 Task: Create Card User Experience Review in Board Data Visualization Platforms and Tools to Workspace Cybersecurity Services. Create Card Nutrition Conference Review in Board Product Marketing Plan Development to Workspace Cybersecurity Services. Create Card User Interface Review in Board Customer Feedback and Insight Collection and Analysis to Workspace Cybersecurity Services
Action: Mouse moved to (997, 515)
Screenshot: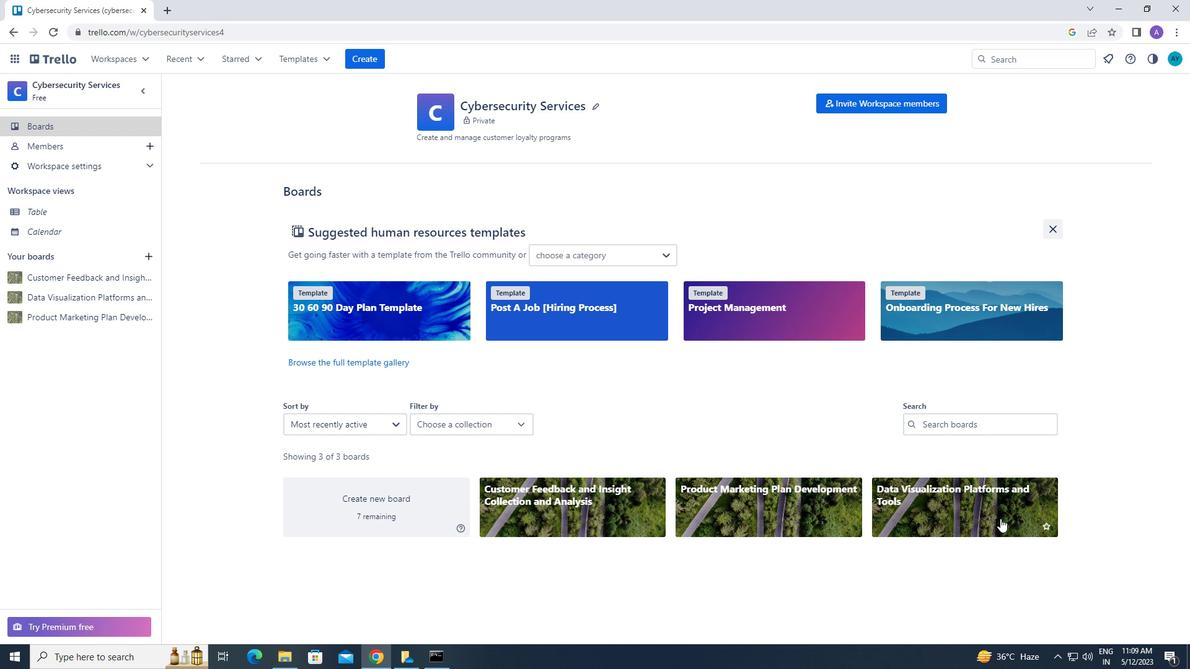 
Action: Mouse pressed left at (997, 515)
Screenshot: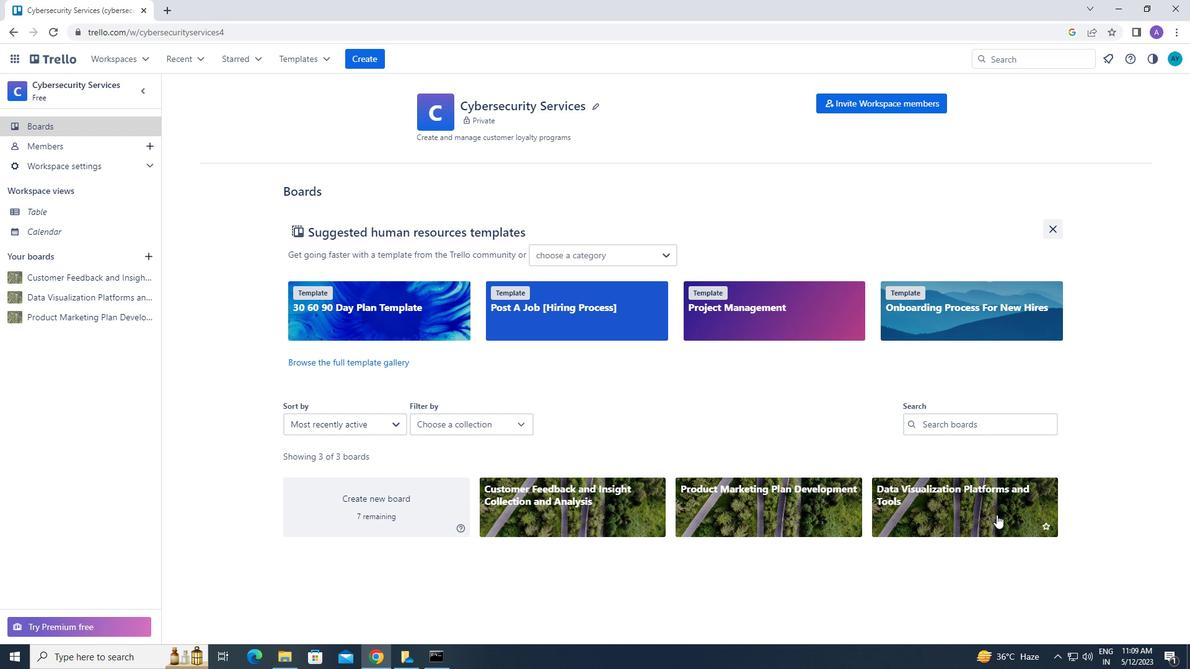 
Action: Mouse moved to (246, 155)
Screenshot: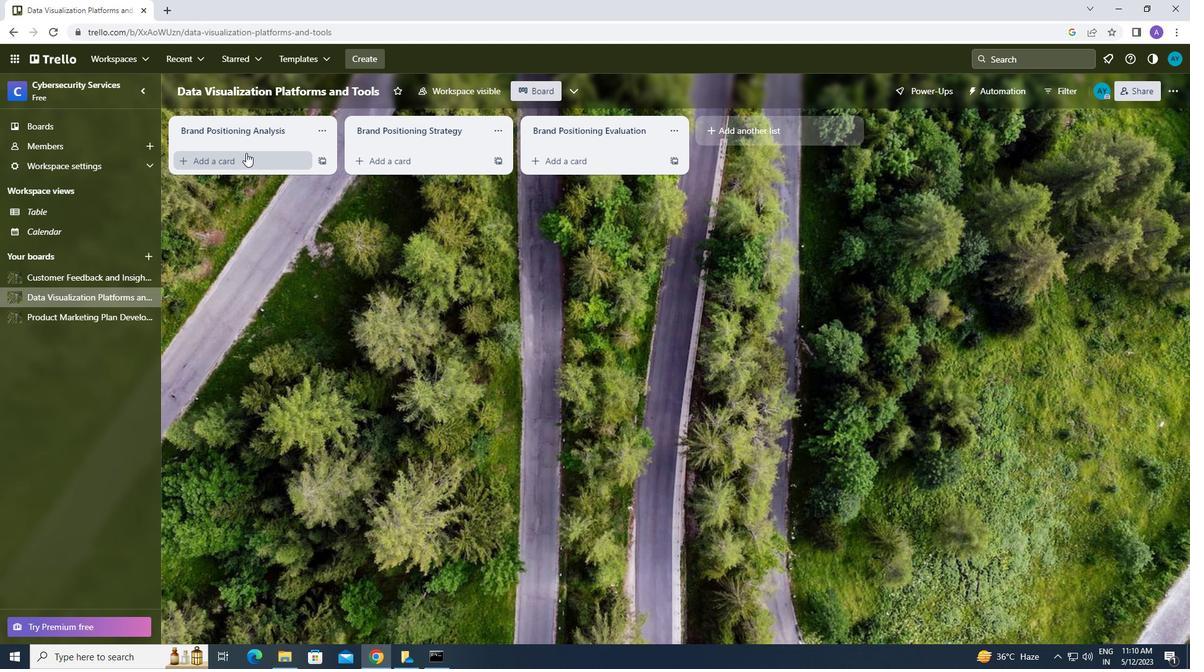 
Action: Mouse pressed left at (246, 155)
Screenshot: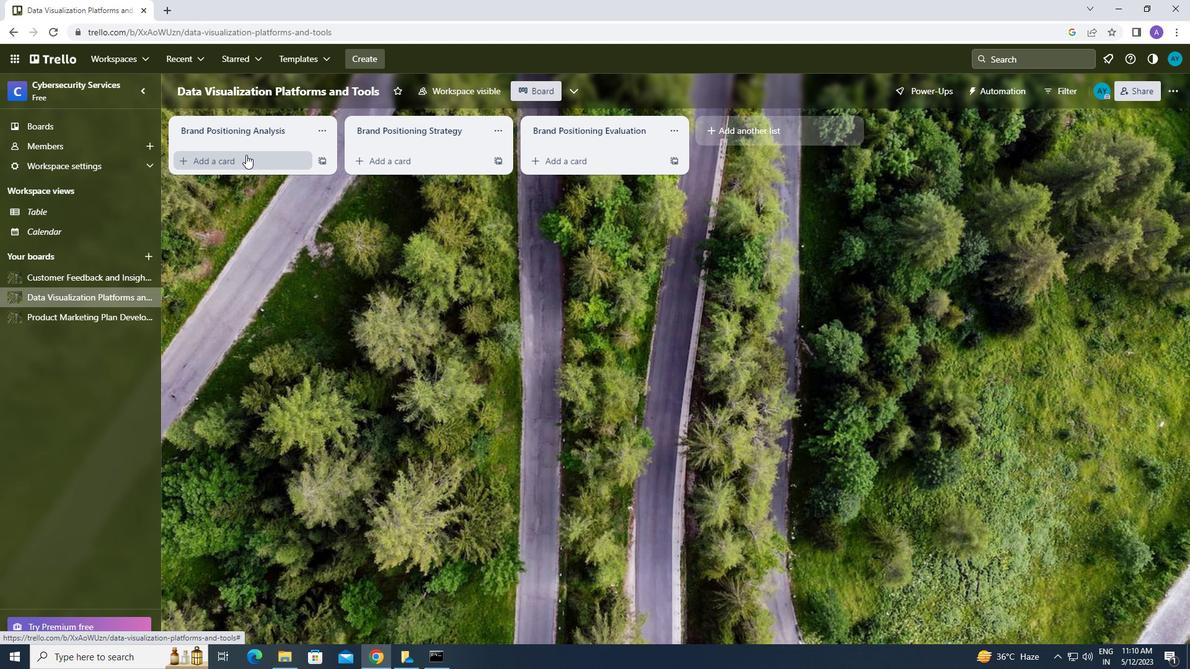 
Action: Key pressed <Key.caps_lock>u<Key.backspace><Key.caps_lock>u<Key.caps_lock>ser<Key.space><Key.caps_lock>e<Key.caps_lock>xperience<Key.space><Key.caps_lock>r<Key.caps_lock>
Screenshot: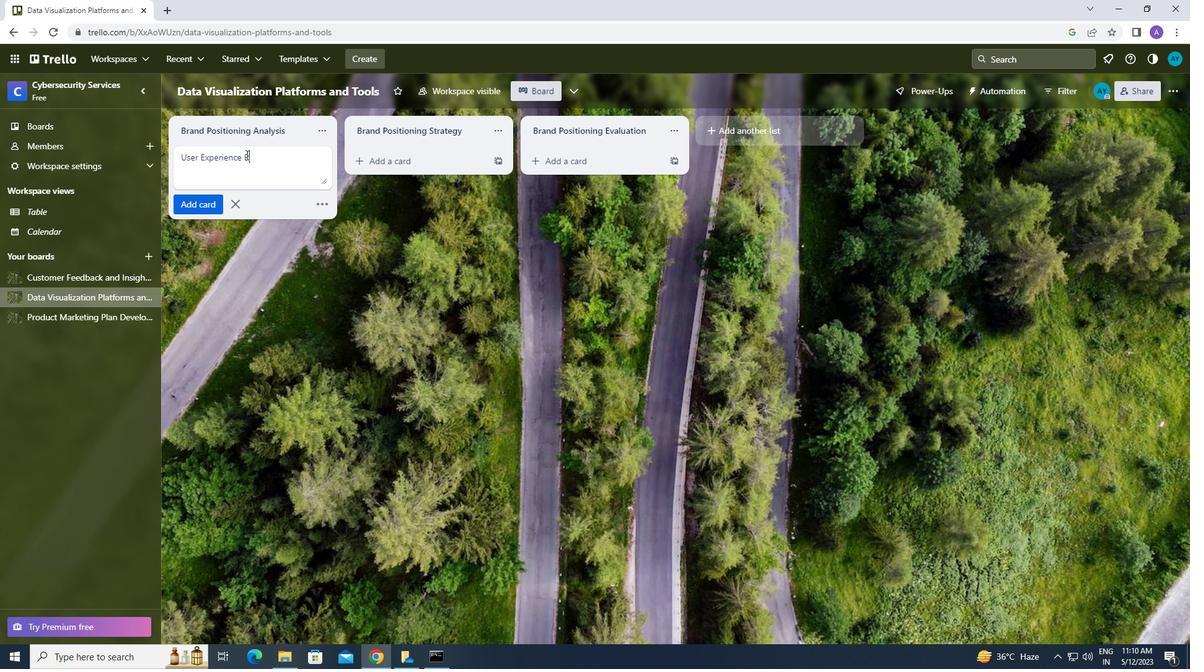 
Action: Mouse moved to (335, 149)
Screenshot: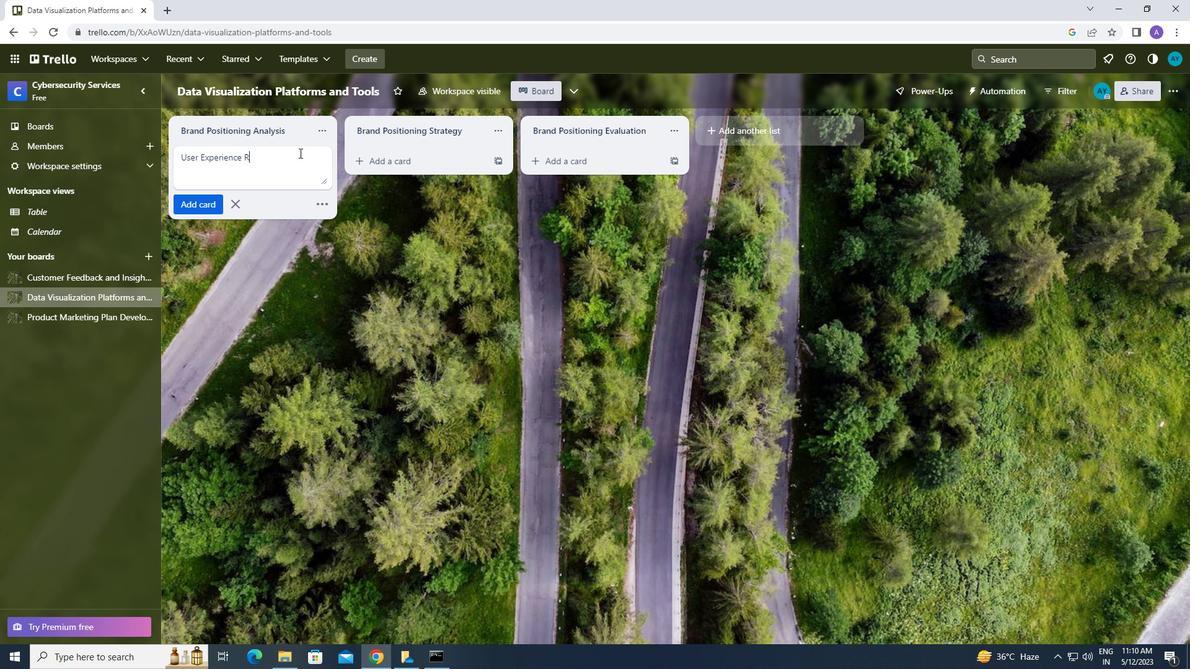 
Action: Key pressed eview<Key.enter>
Screenshot: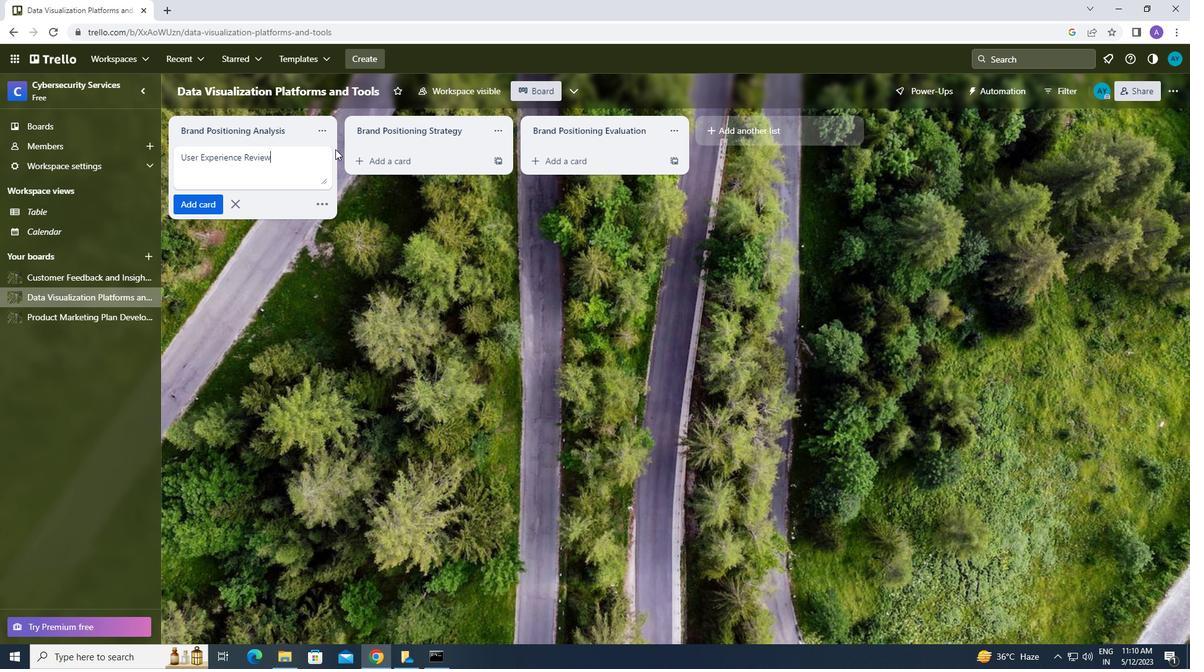 
Action: Mouse moved to (112, 49)
Screenshot: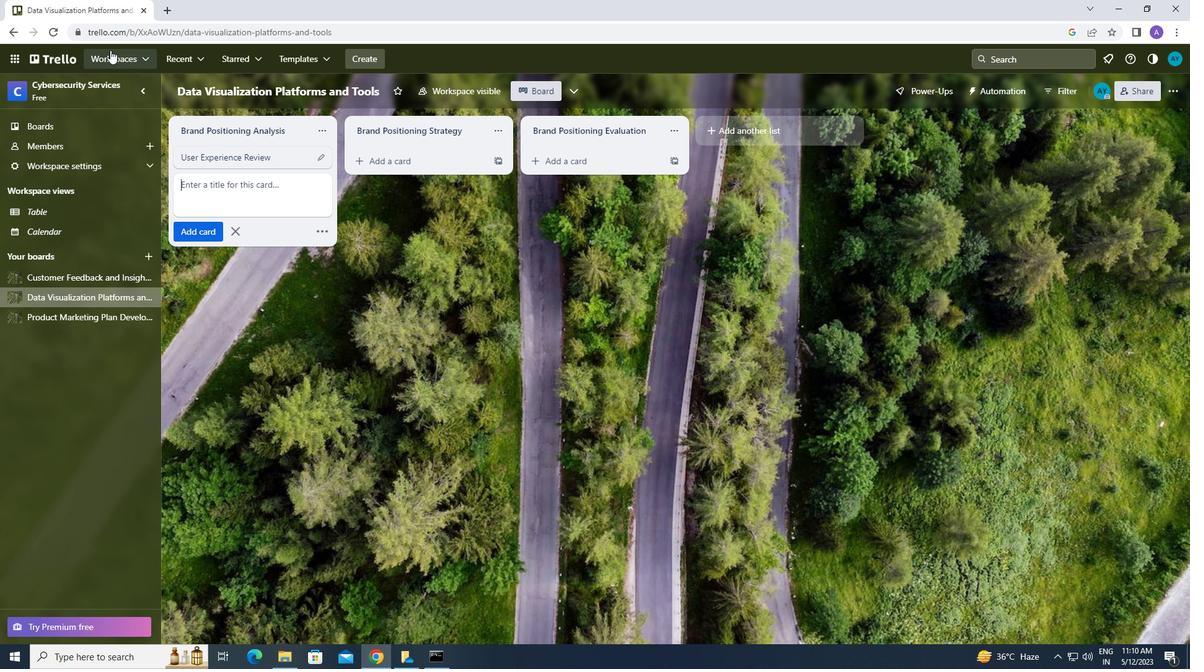 
Action: Mouse pressed left at (112, 49)
Screenshot: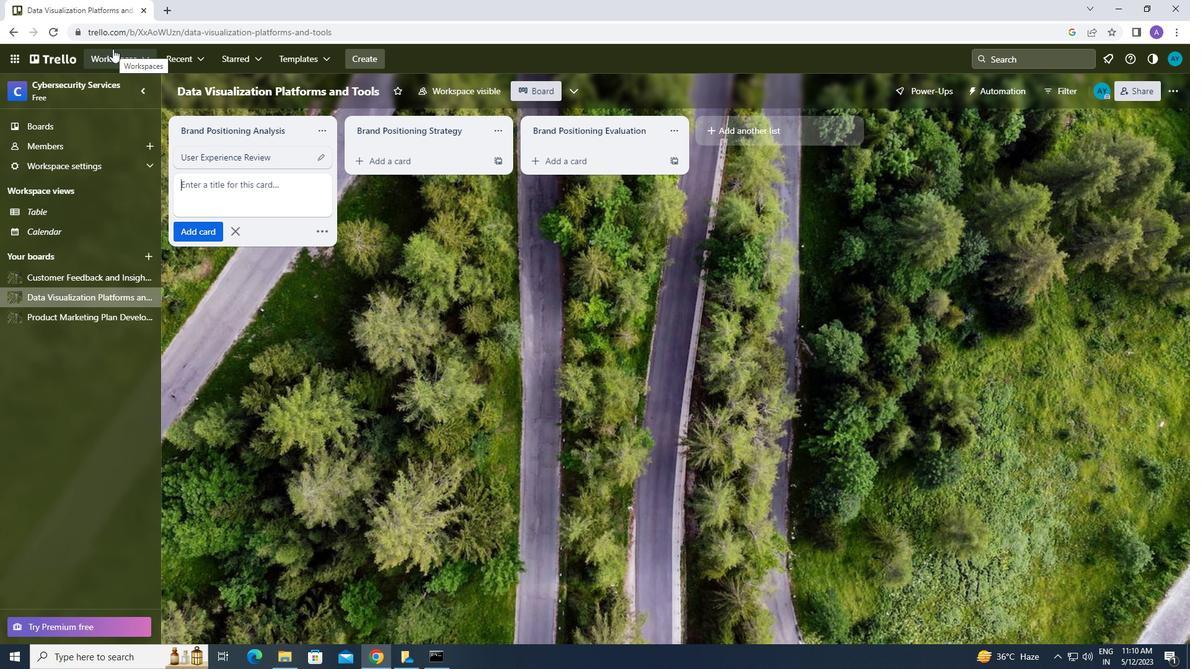 
Action: Mouse moved to (166, 233)
Screenshot: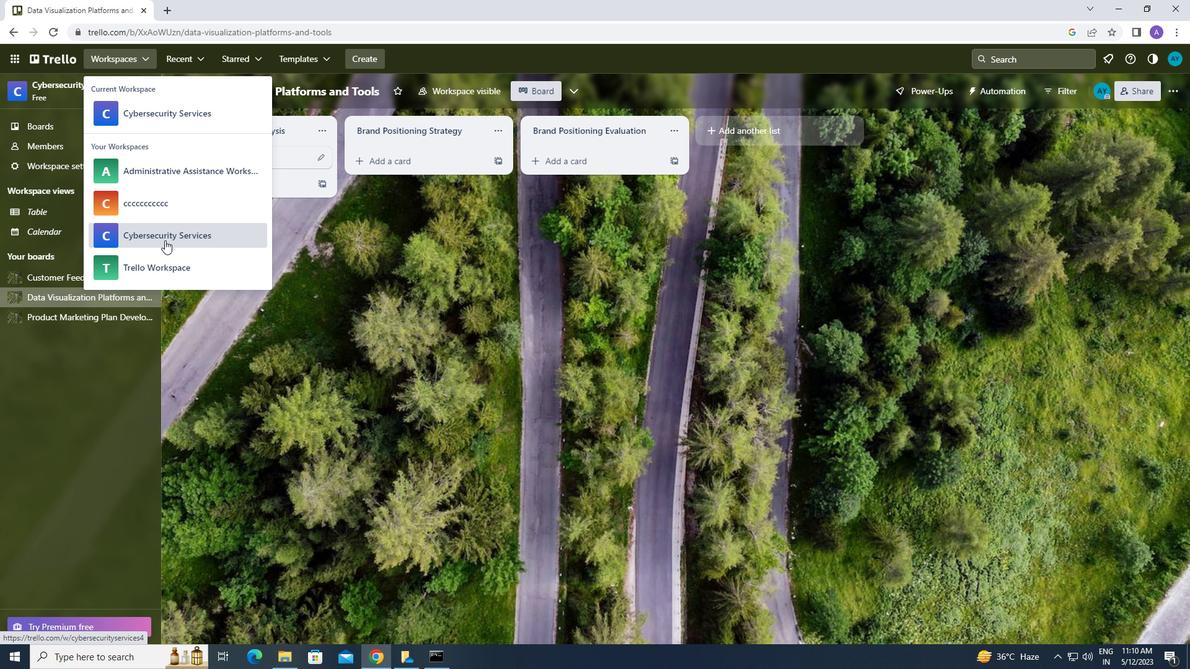 
Action: Mouse pressed left at (166, 233)
Screenshot: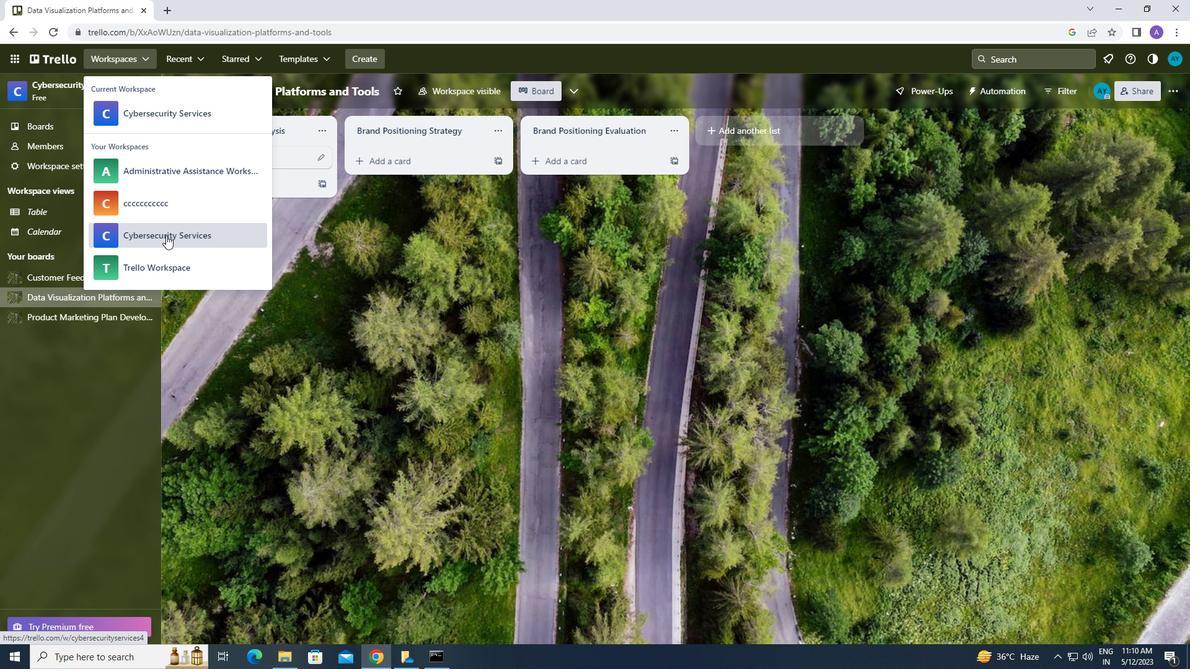 
Action: Mouse moved to (752, 508)
Screenshot: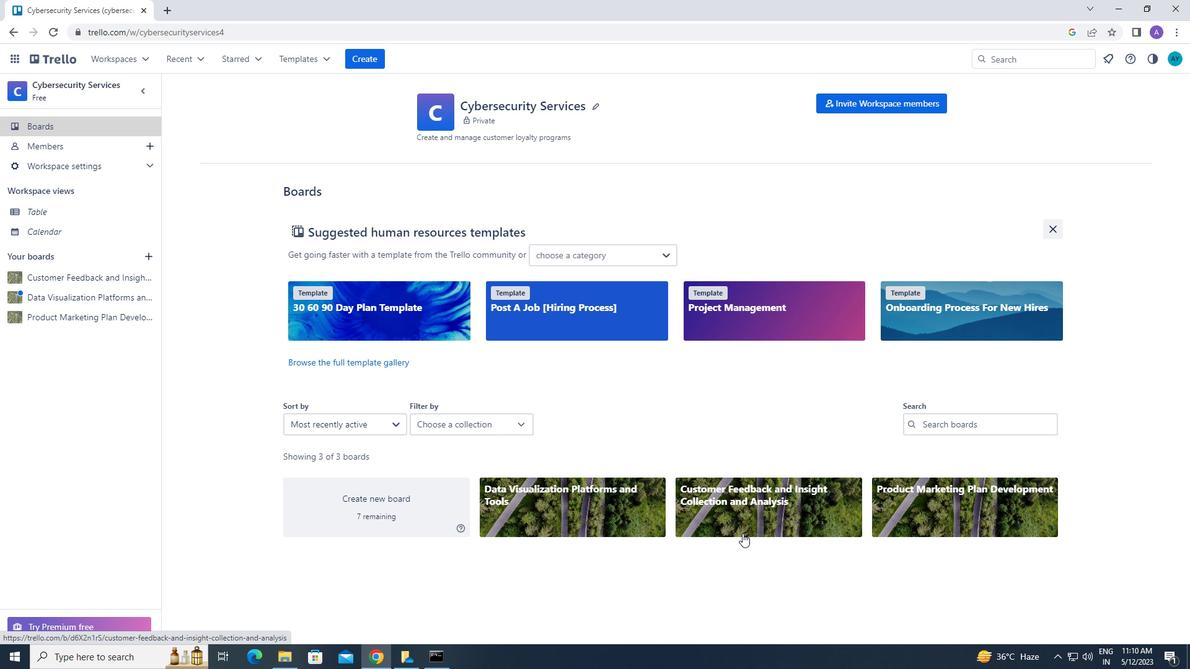 
Action: Mouse pressed left at (752, 508)
Screenshot: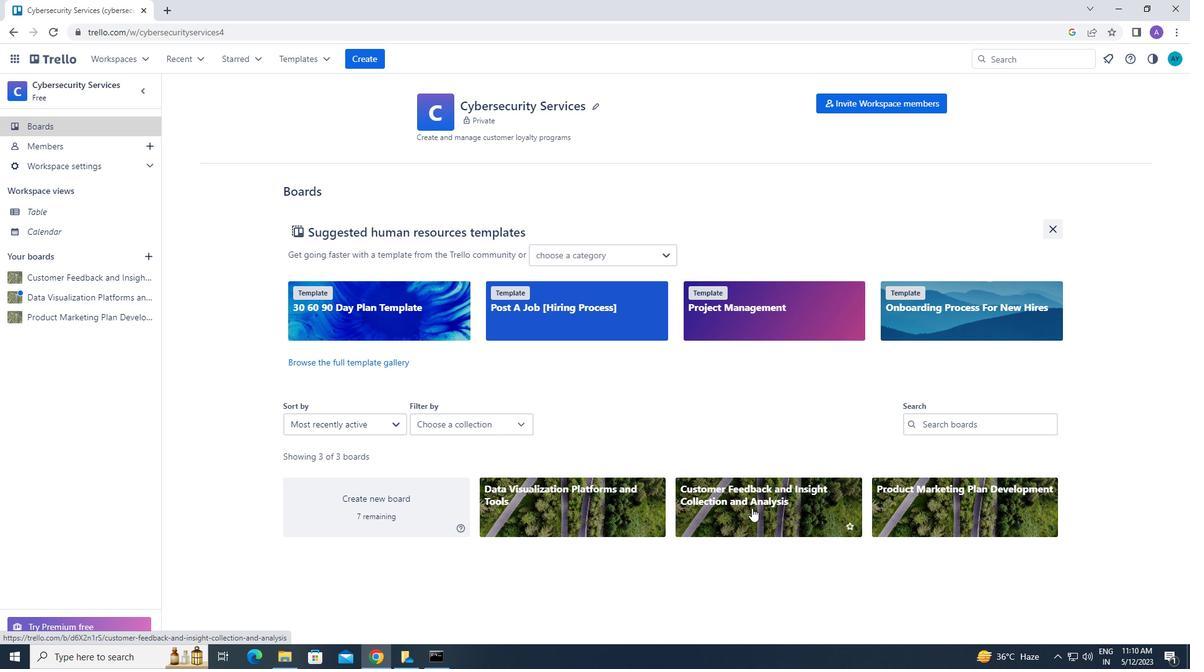 
Action: Mouse moved to (120, 54)
Screenshot: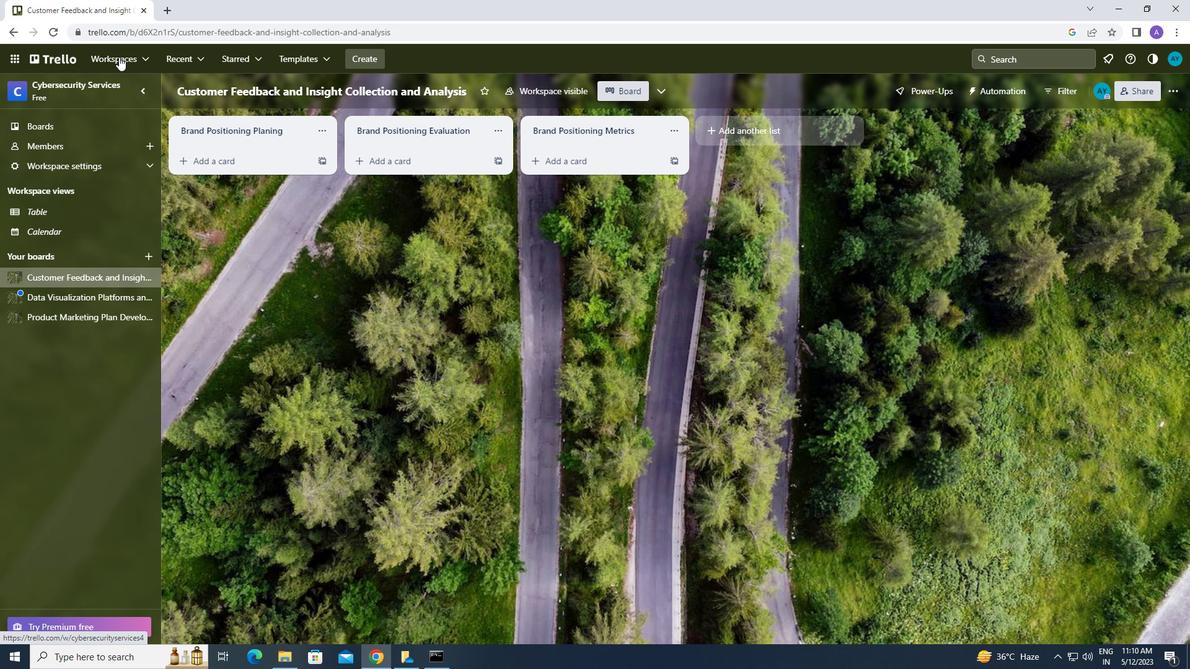
Action: Mouse pressed left at (120, 54)
Screenshot: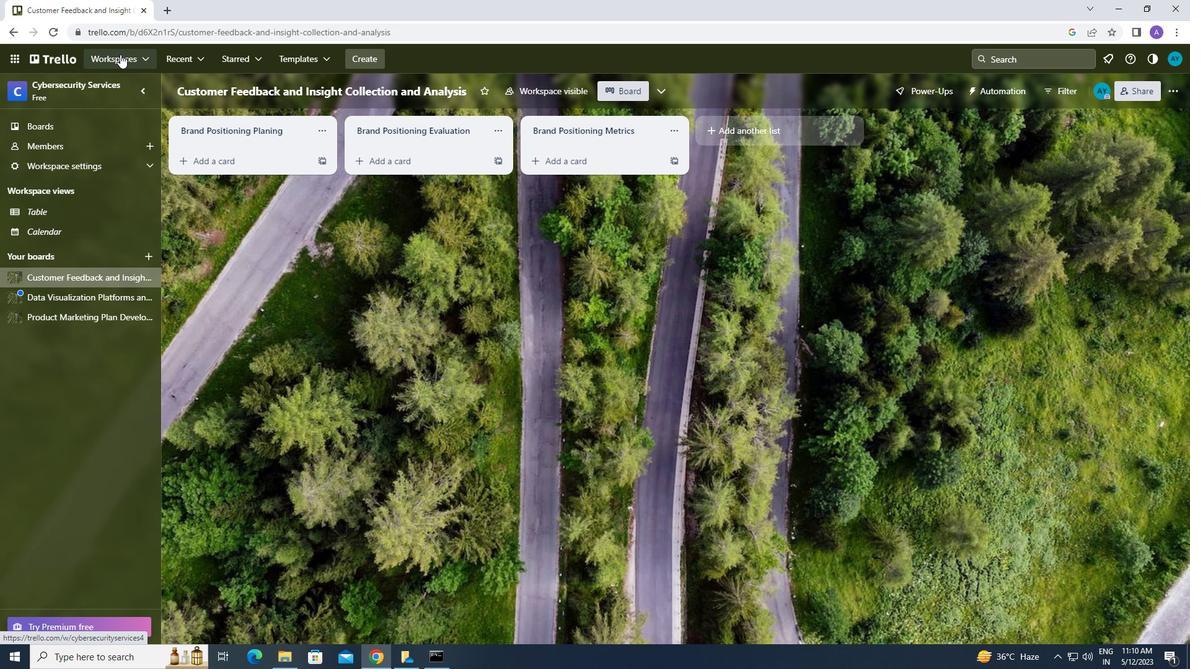 
Action: Mouse moved to (154, 231)
Screenshot: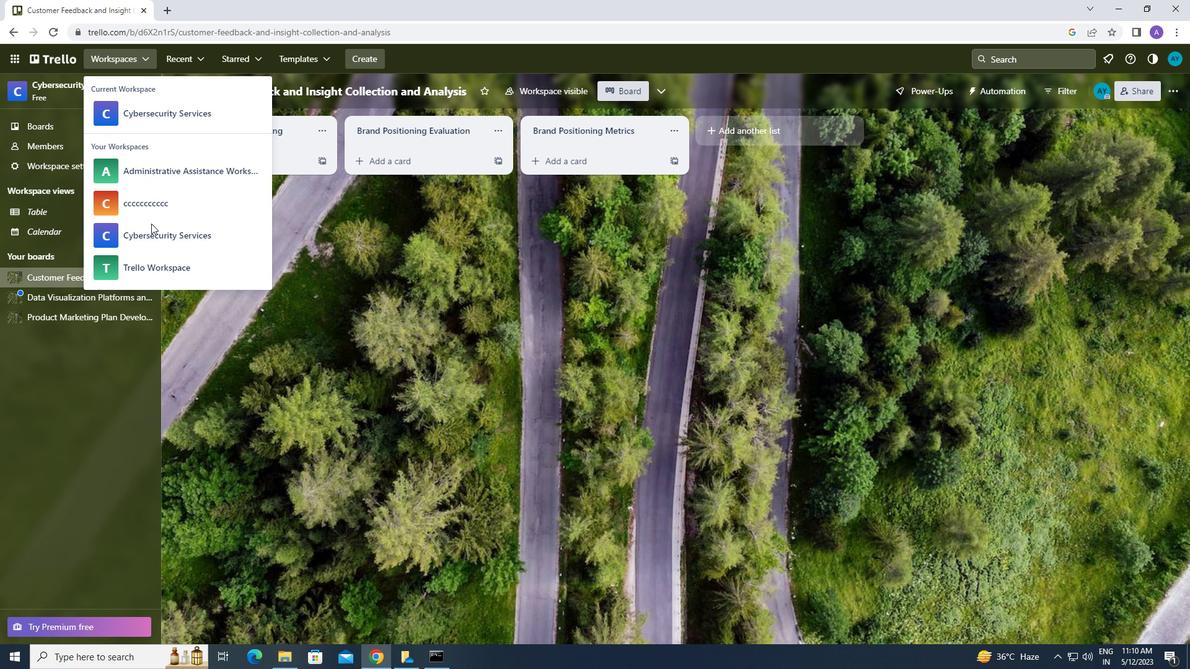 
Action: Mouse pressed left at (154, 231)
Screenshot: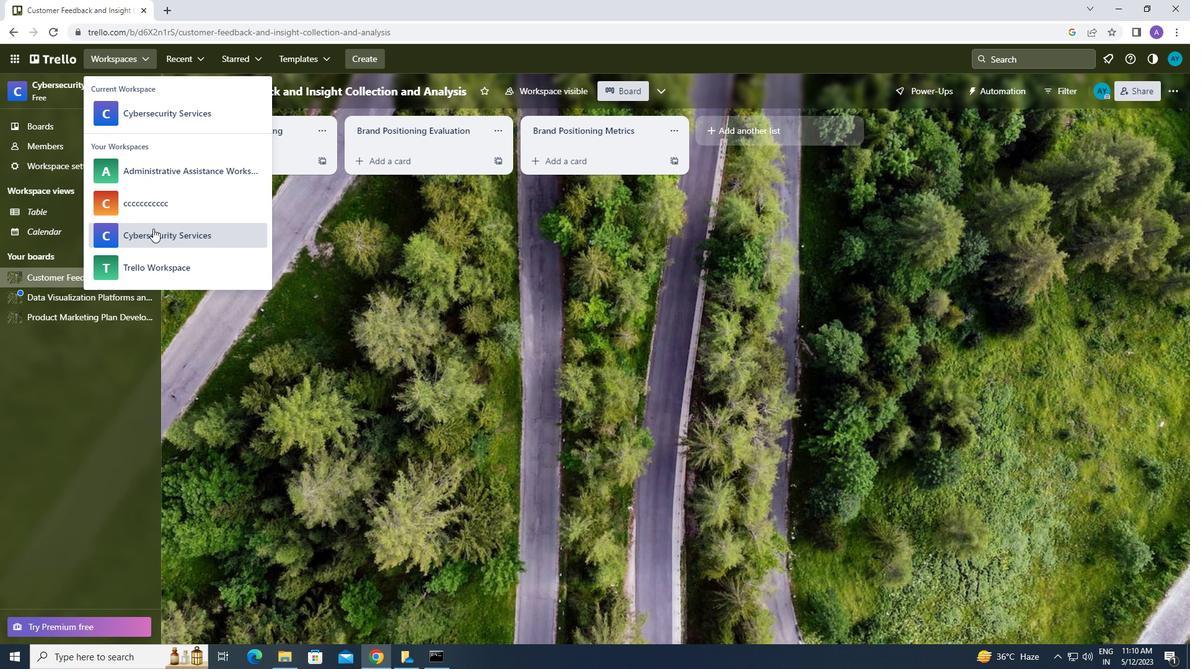 
Action: Mouse moved to (921, 507)
Screenshot: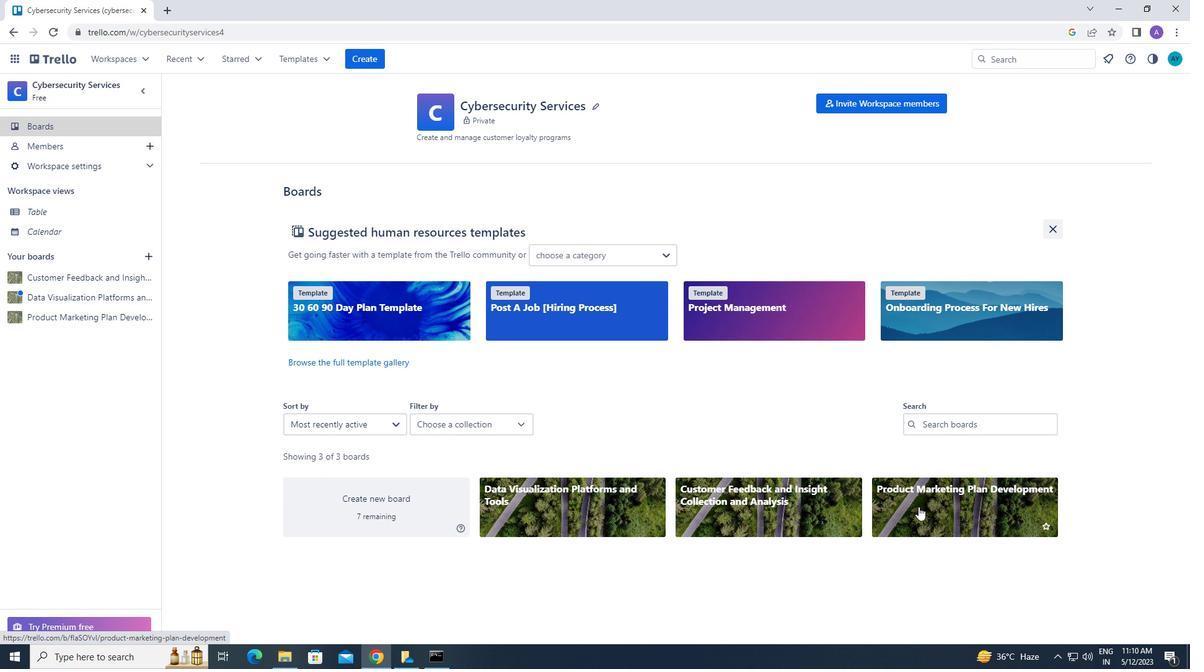 
Action: Mouse pressed left at (921, 507)
Screenshot: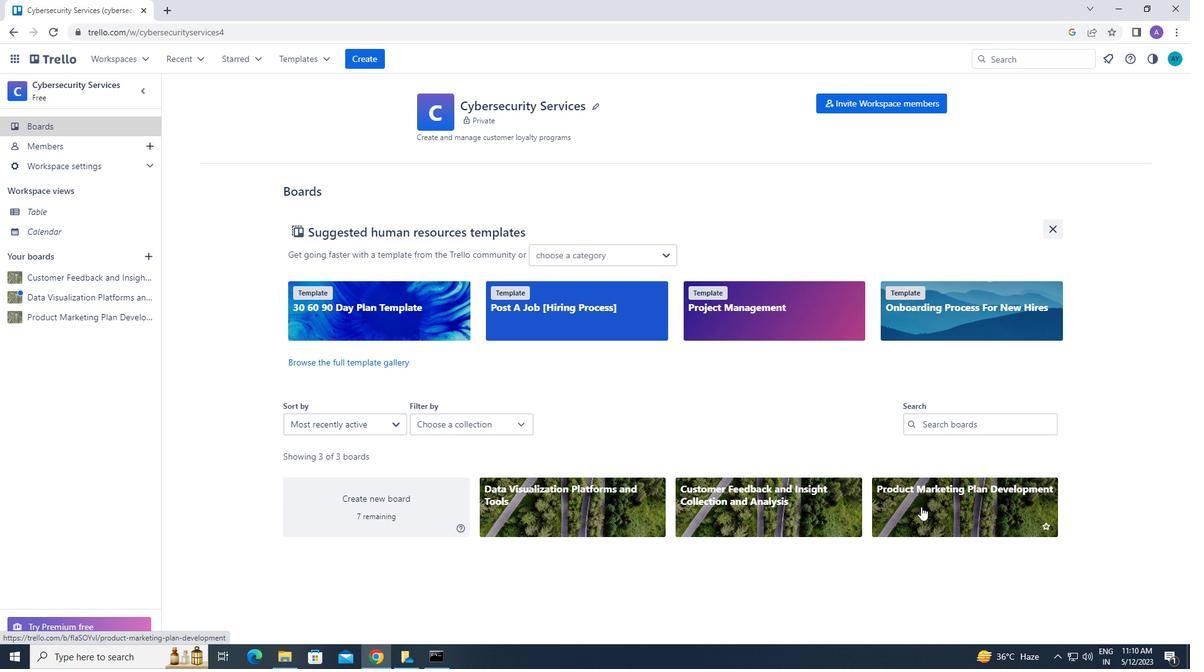 
Action: Mouse moved to (228, 156)
Screenshot: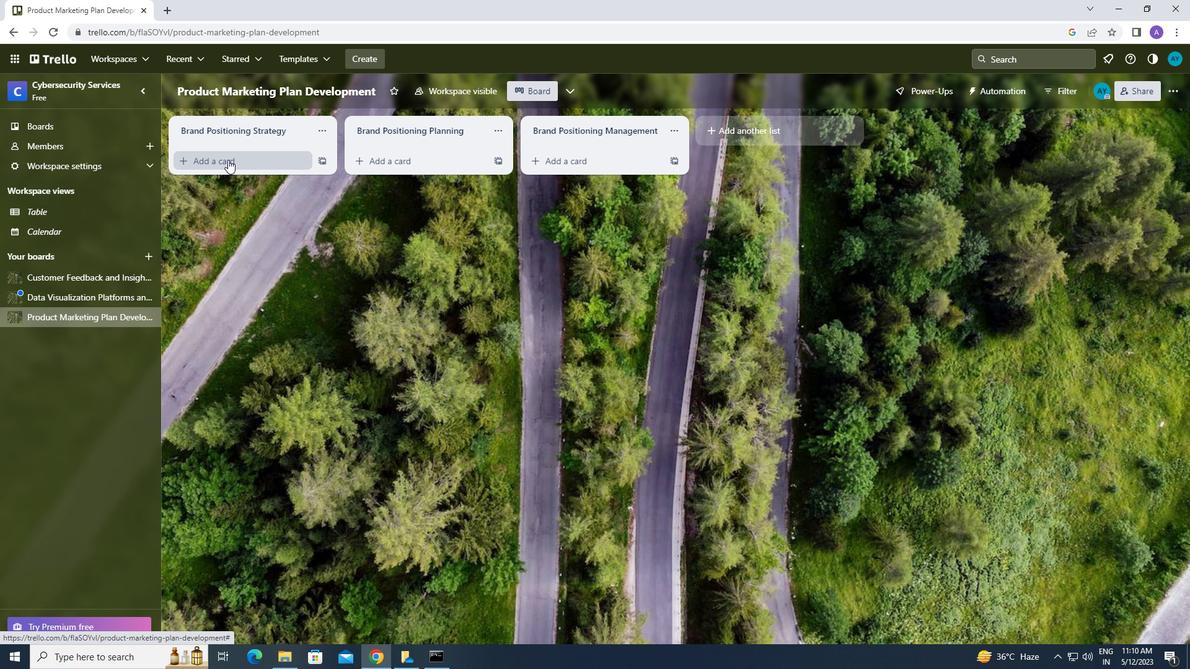 
Action: Mouse pressed left at (228, 156)
Screenshot: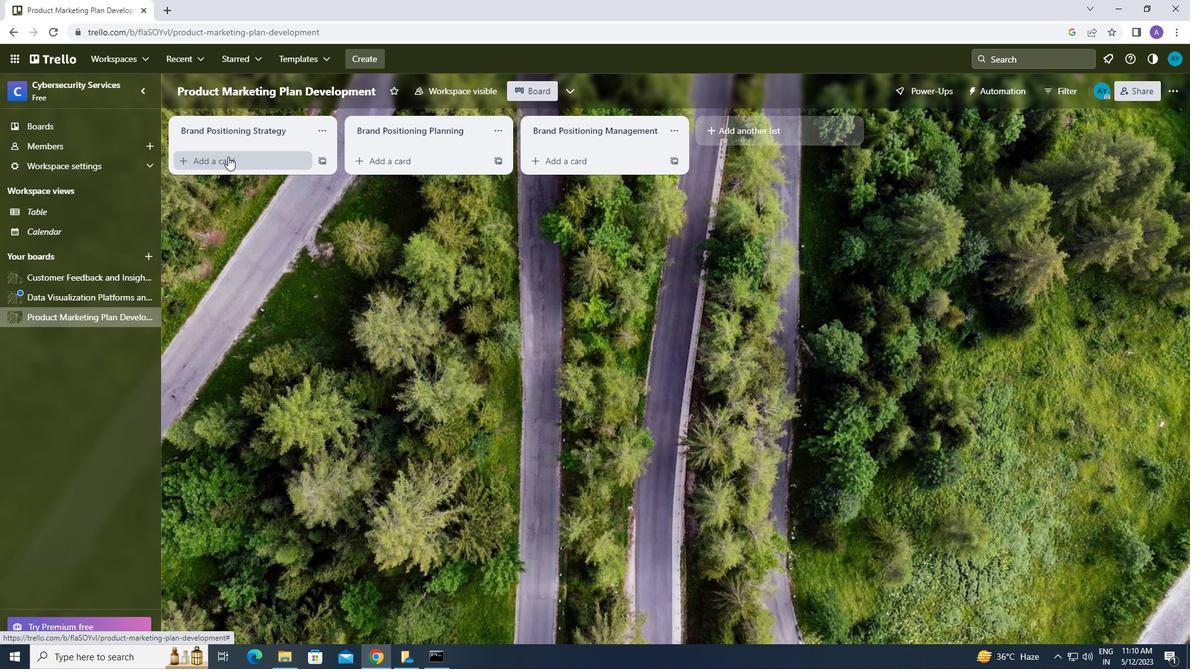 
Action: Key pressed <Key.caps_lock>n<Key.caps_lock>utrition<Key.space><Key.caps_lock>c<Key.caps_lock>onference<Key.space><Key.caps_lock>r<Key.caps_lock>eview<Key.enter>
Screenshot: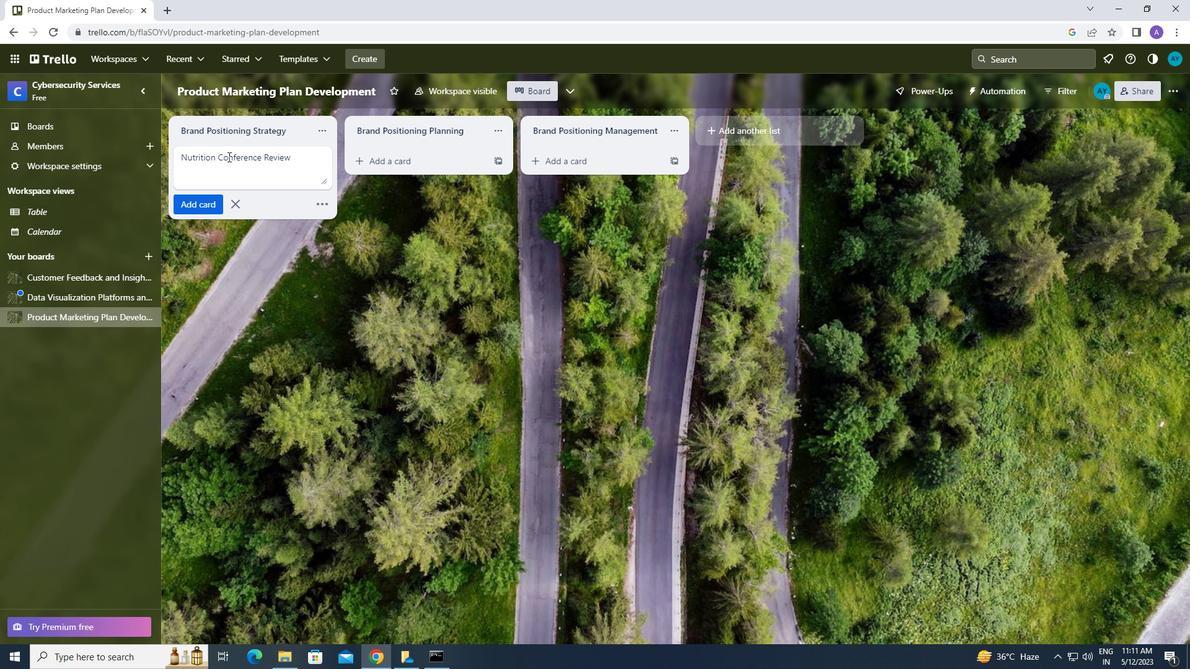 
Action: Mouse moved to (119, 55)
Screenshot: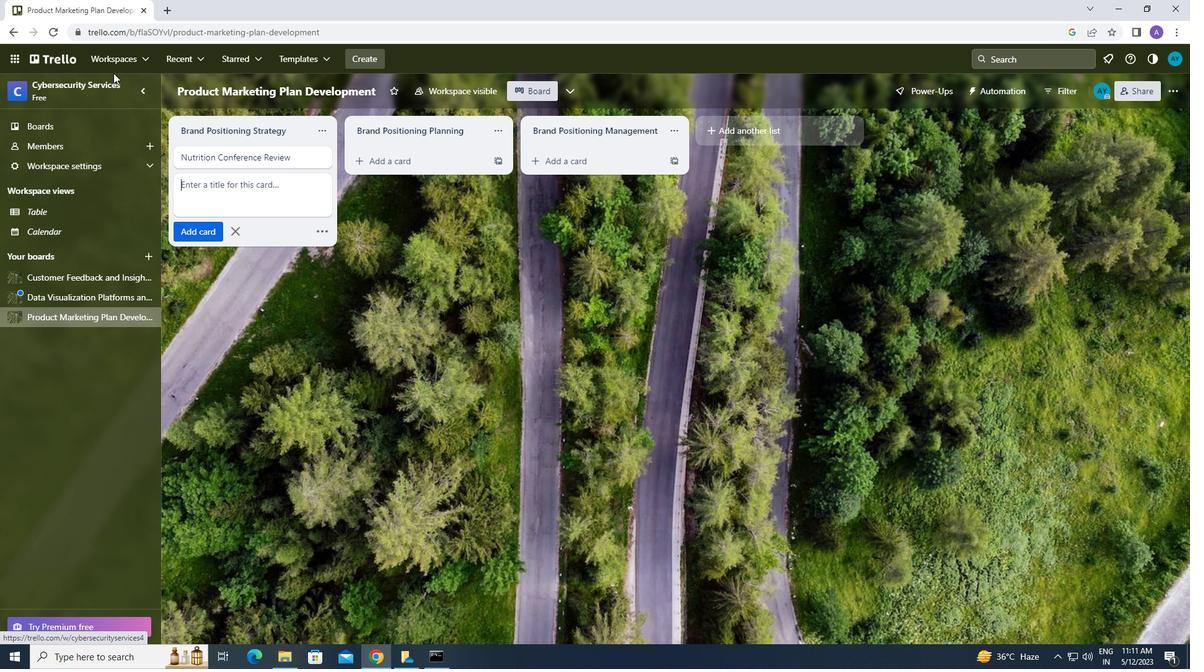 
Action: Mouse pressed left at (119, 55)
Screenshot: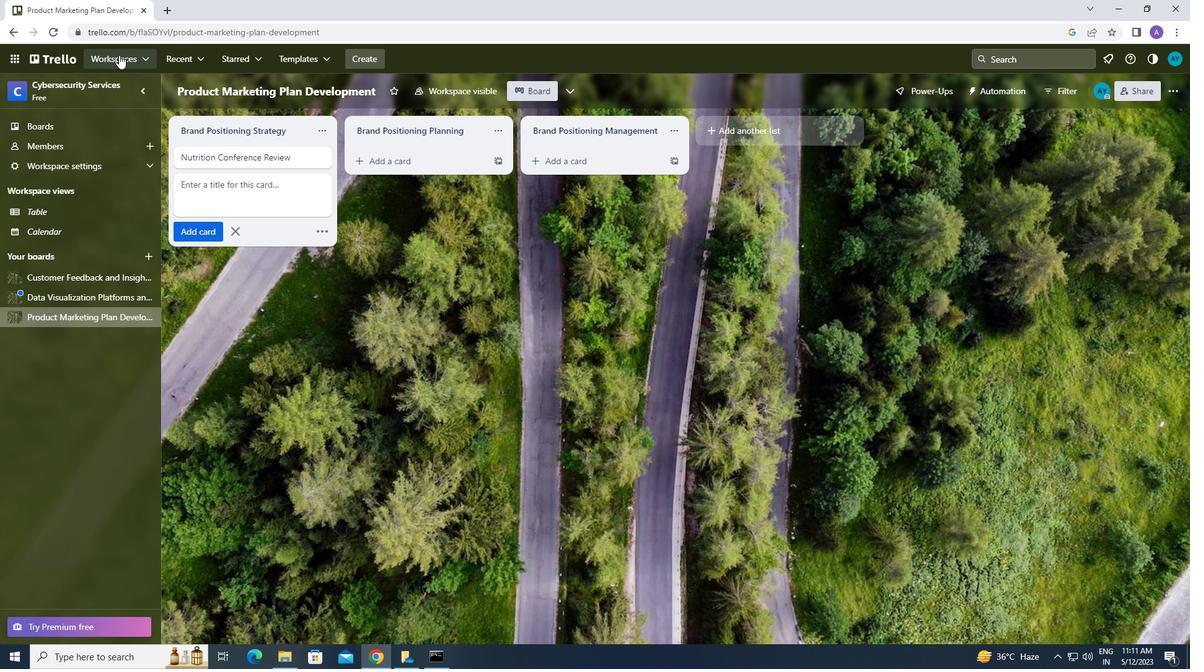 
Action: Mouse moved to (144, 228)
Screenshot: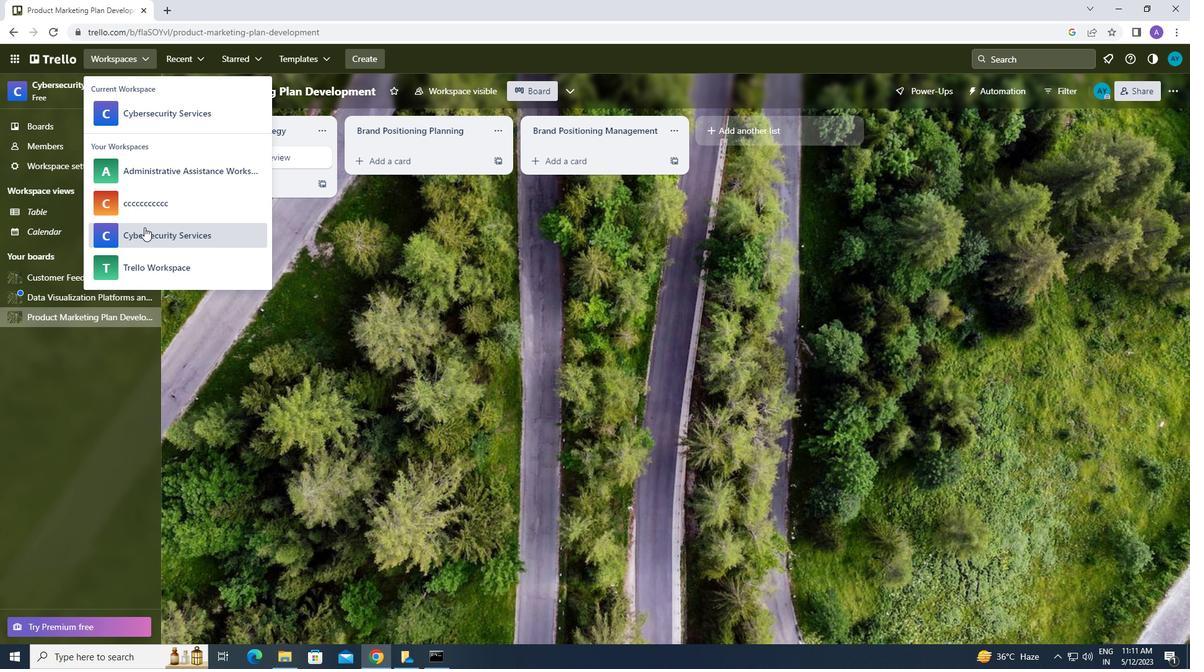 
Action: Mouse pressed left at (144, 228)
Screenshot: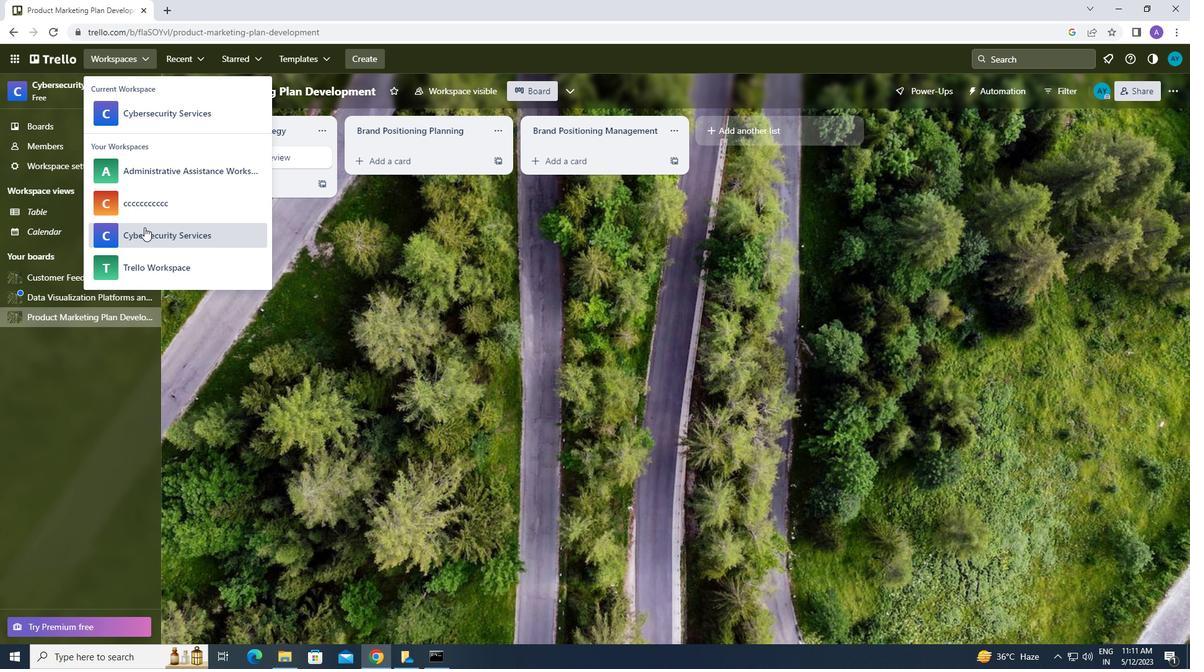 
Action: Mouse moved to (942, 501)
Screenshot: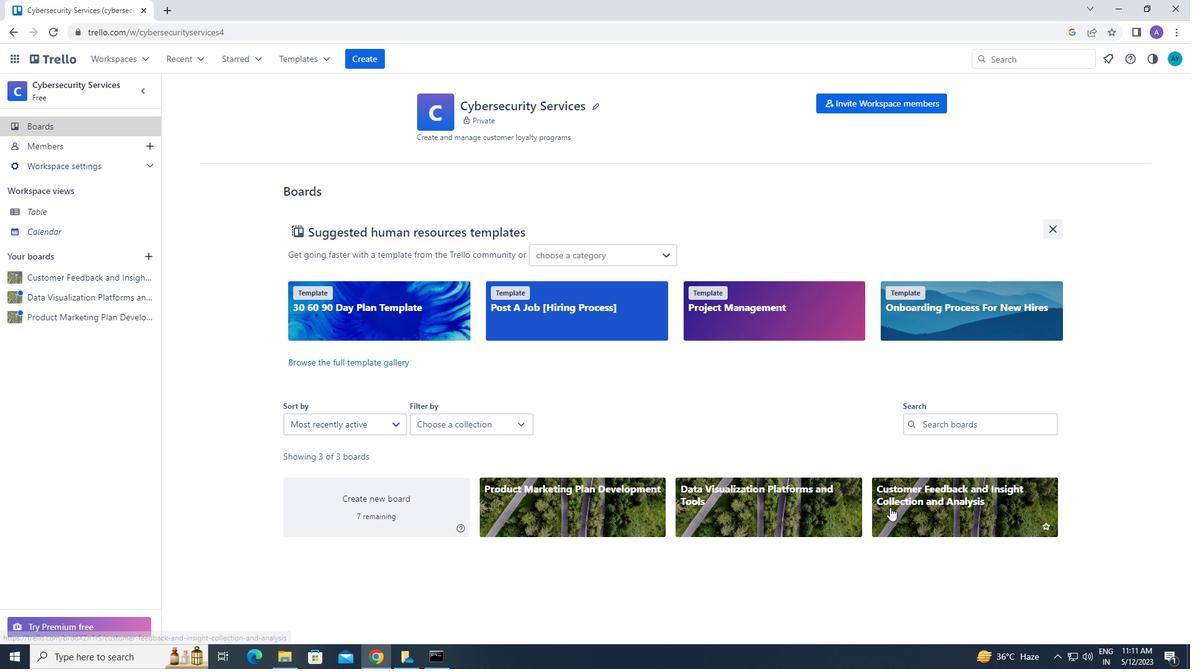 
Action: Mouse pressed left at (942, 501)
Screenshot: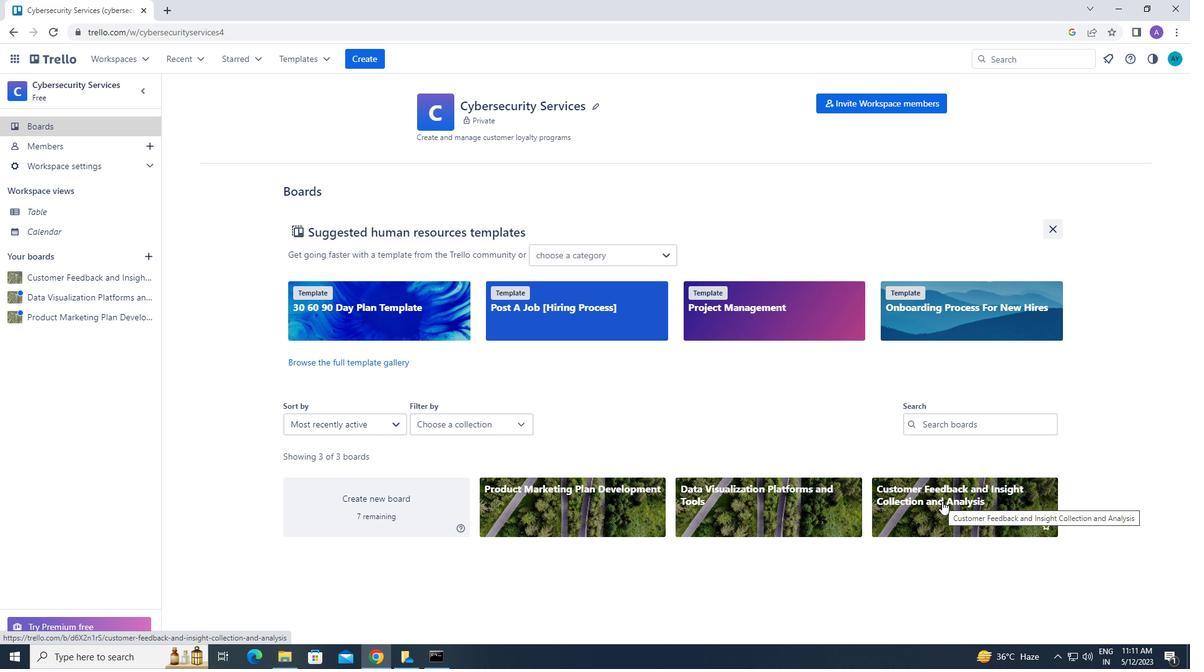 
Action: Mouse moved to (249, 149)
Screenshot: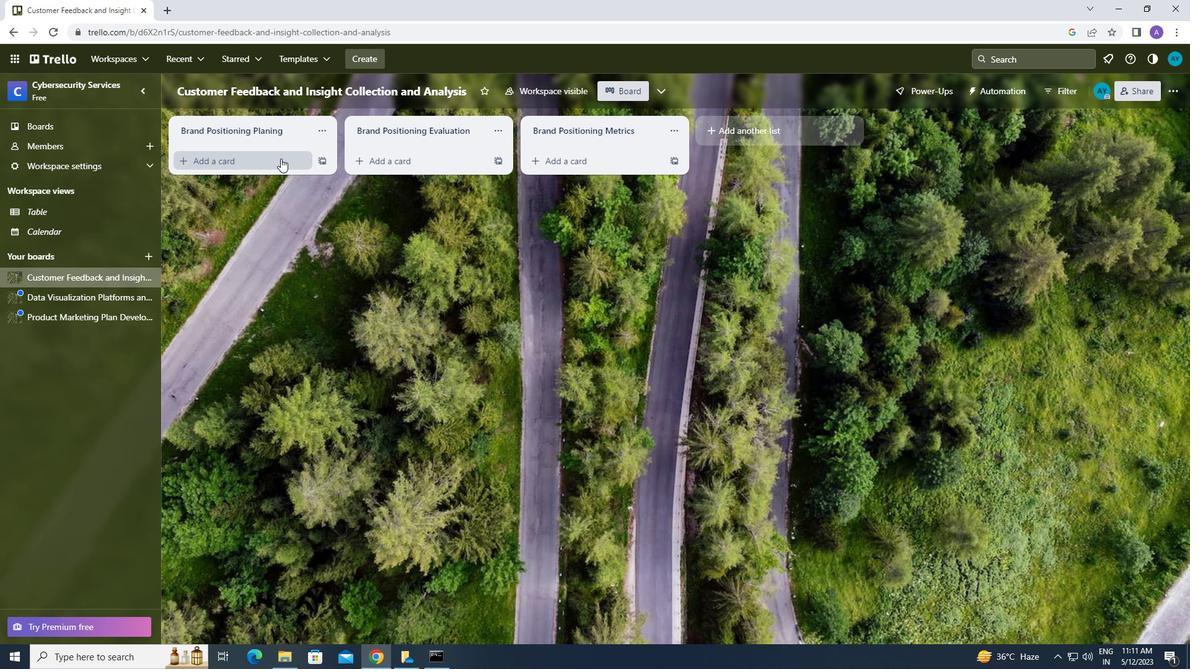 
Action: Mouse pressed left at (249, 149)
Screenshot: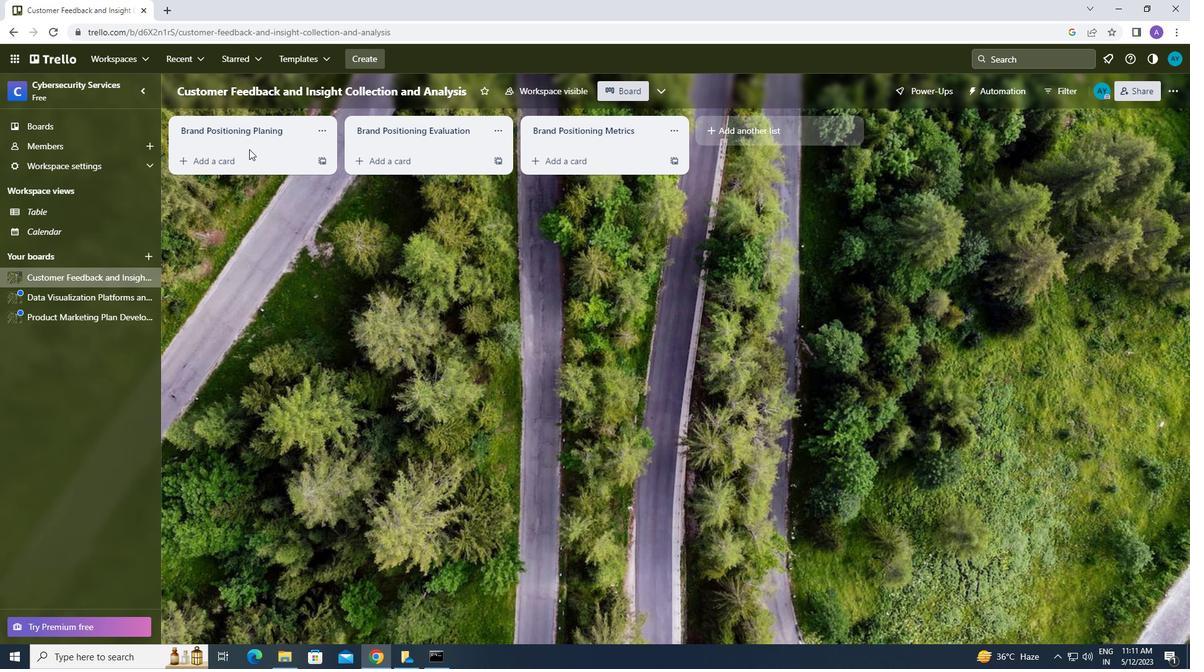 
Action: Mouse moved to (248, 156)
Screenshot: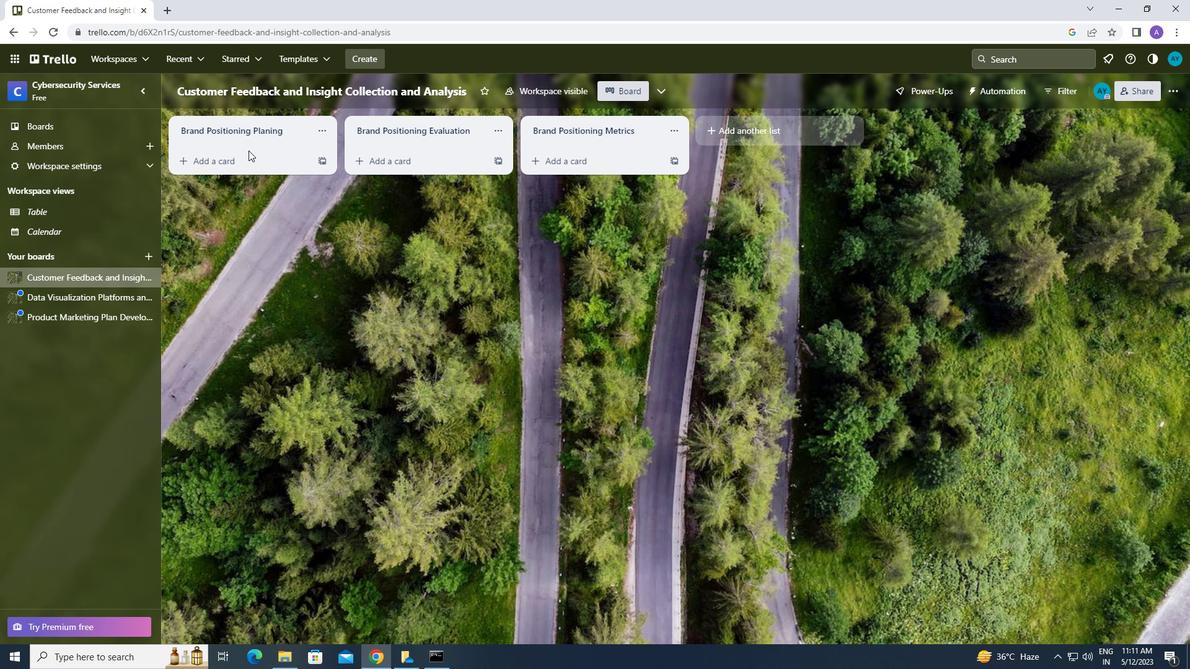 
Action: Mouse pressed left at (248, 156)
Screenshot: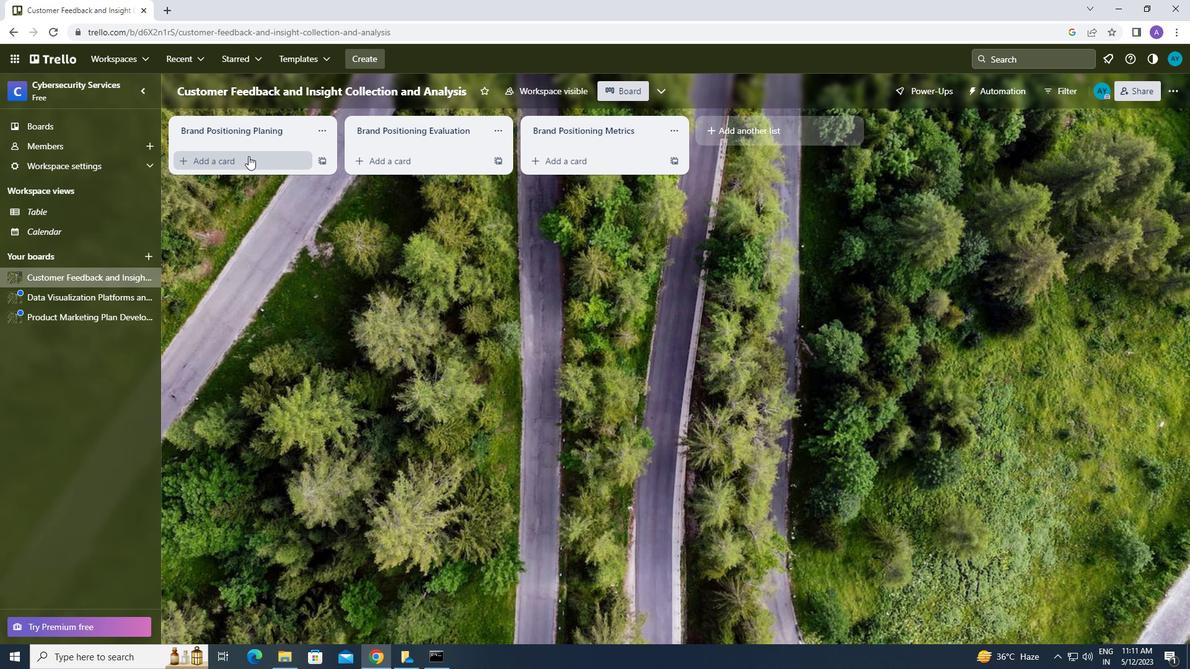
Action: Key pressed <Key.caps_lock>u<Key.caps_lock>ser<Key.space><Key.caps_lock>i<Key.caps_lock>nterfece<Key.backspace><Key.backspace><Key.backspace>ace<Key.space><Key.caps_lock>r<Key.caps_lock>eview<Key.enter>
Screenshot: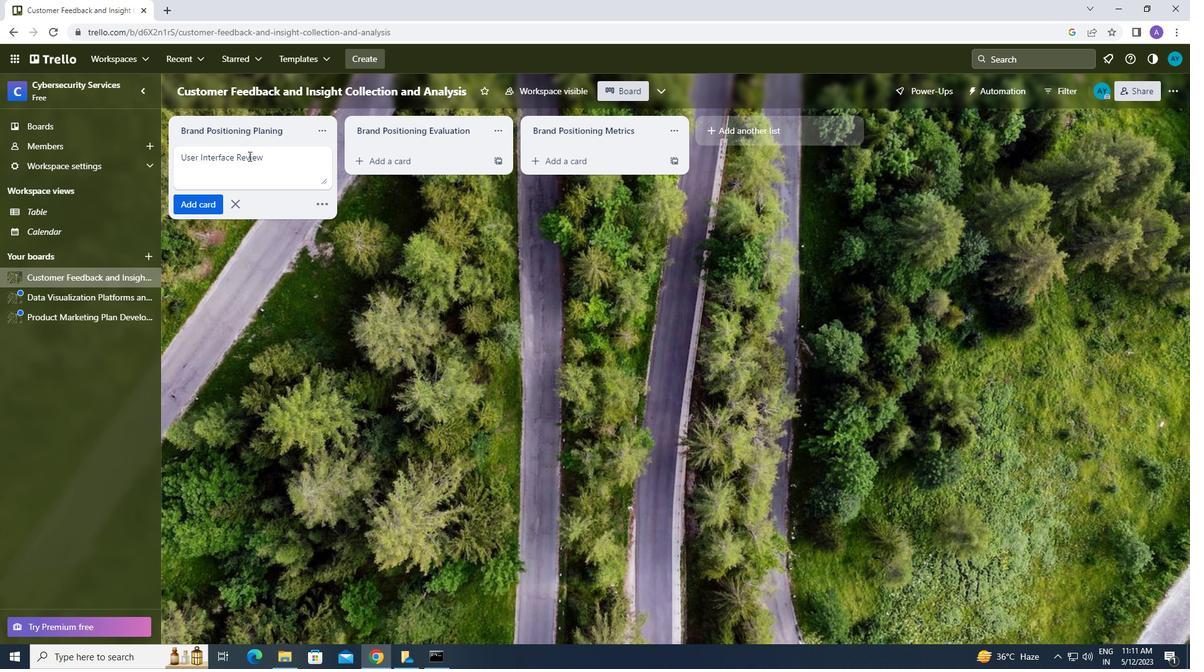 
